 Task: Generate a new email address for this board.
Action: Mouse moved to (663, 197)
Screenshot: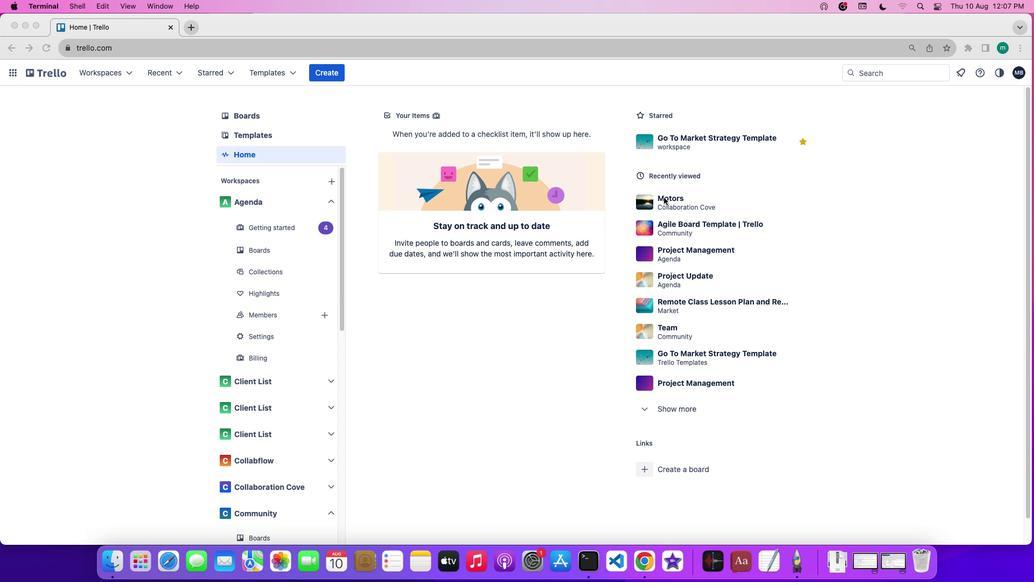 
Action: Mouse pressed left at (663, 197)
Screenshot: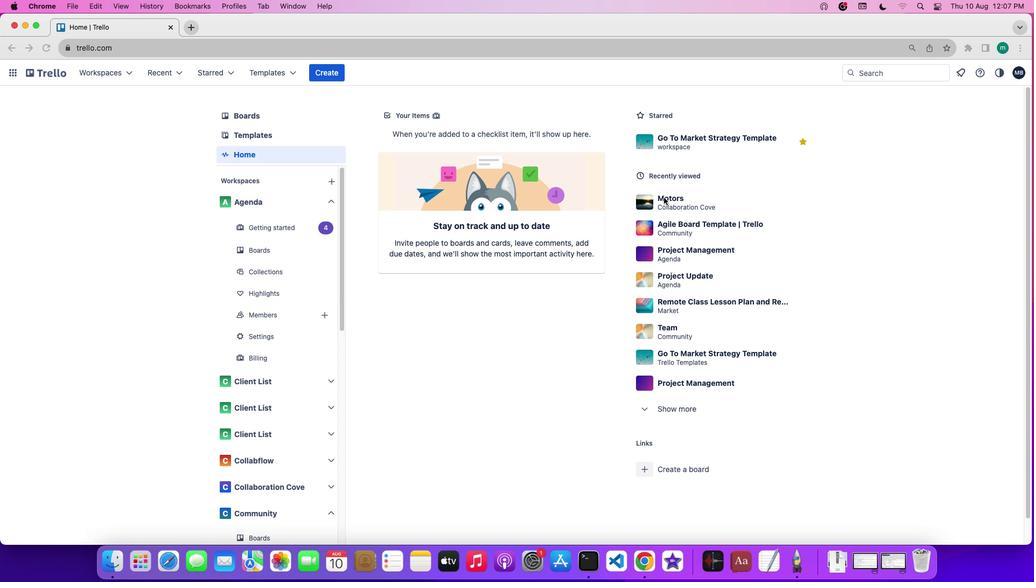 
Action: Mouse pressed left at (663, 197)
Screenshot: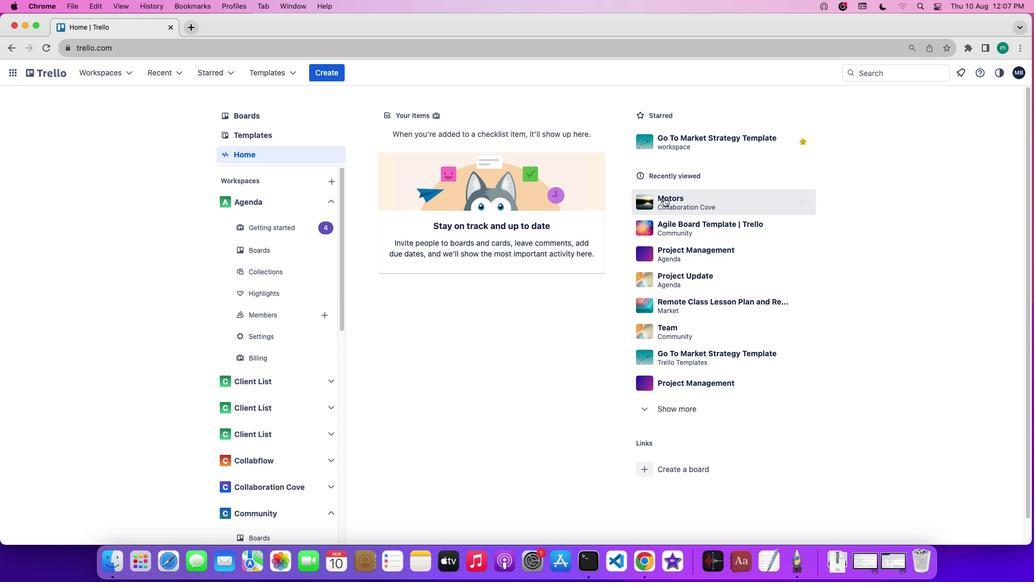 
Action: Mouse moved to (916, 223)
Screenshot: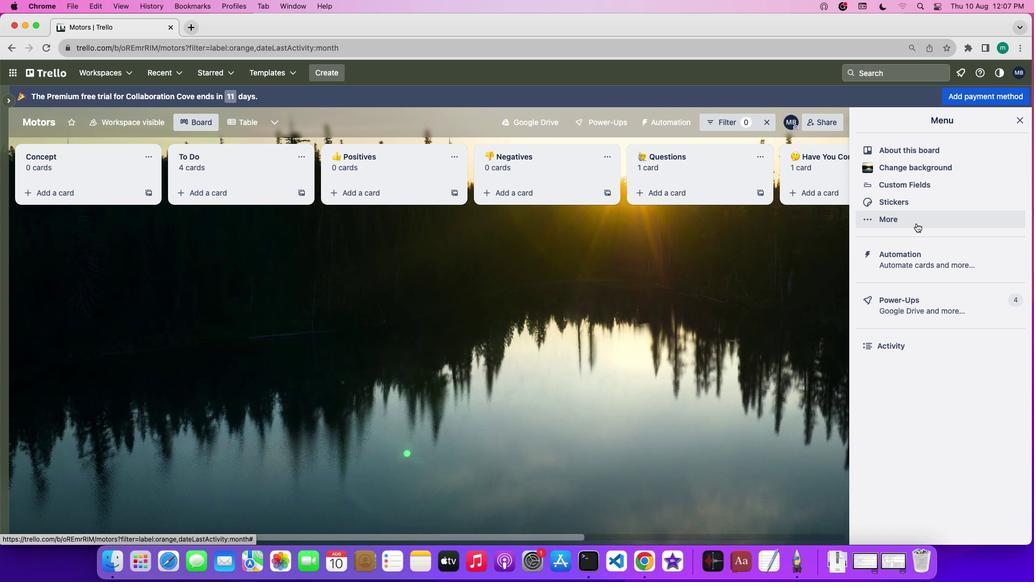 
Action: Mouse pressed left at (916, 223)
Screenshot: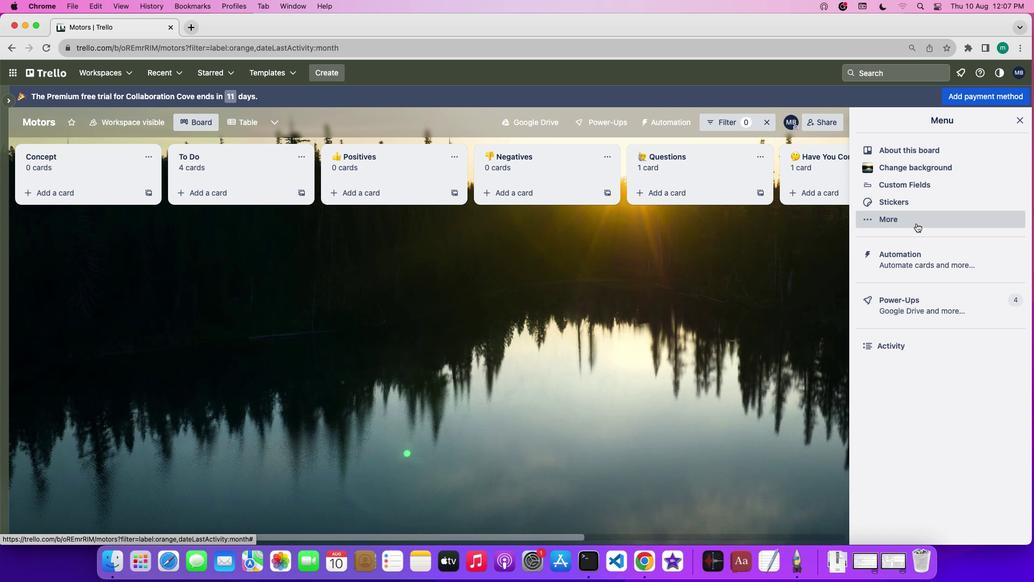 
Action: Mouse moved to (917, 234)
Screenshot: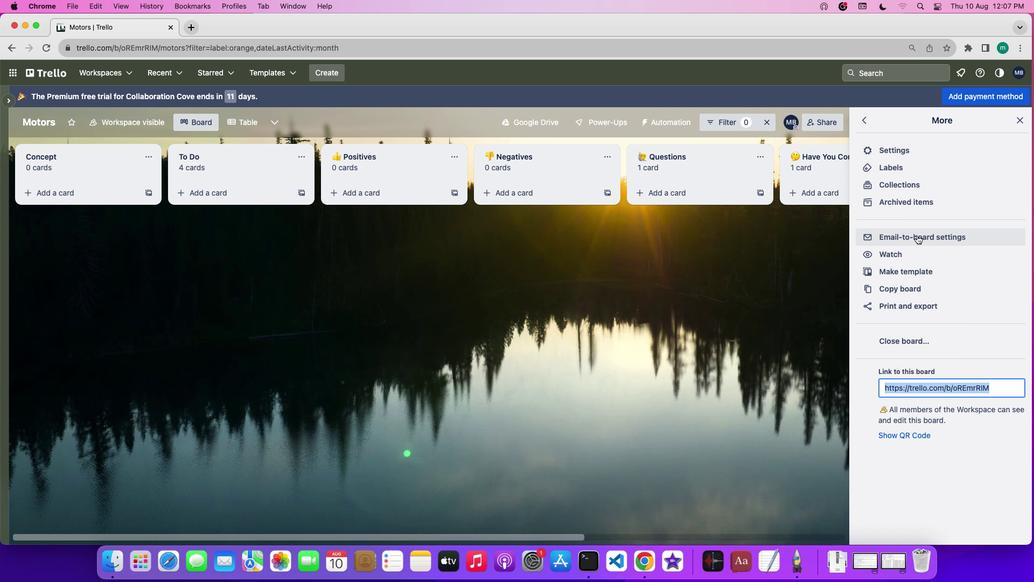 
Action: Mouse pressed left at (917, 234)
Screenshot: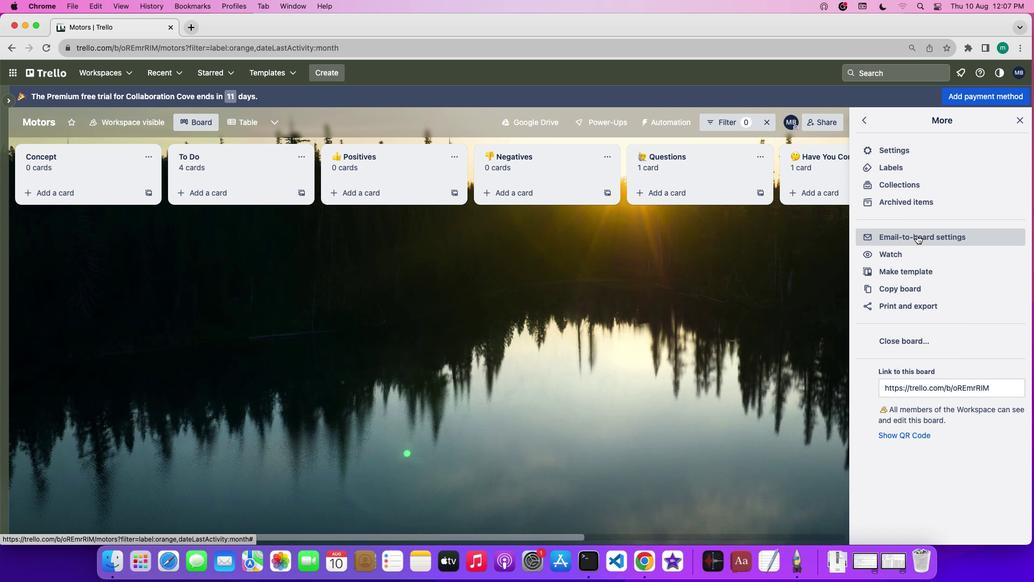 
Action: Mouse moved to (921, 322)
Screenshot: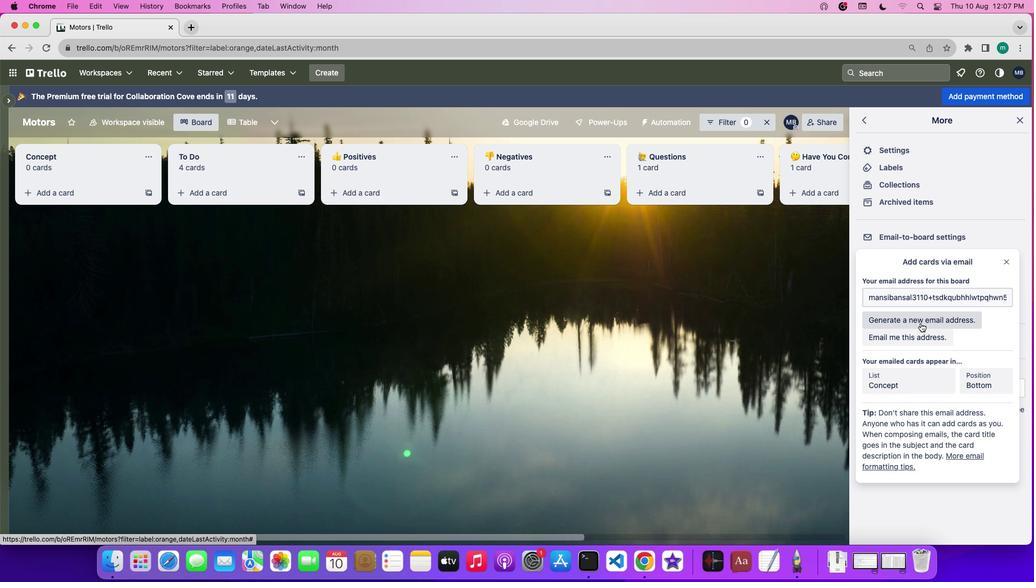 
Action: Mouse pressed left at (921, 322)
Screenshot: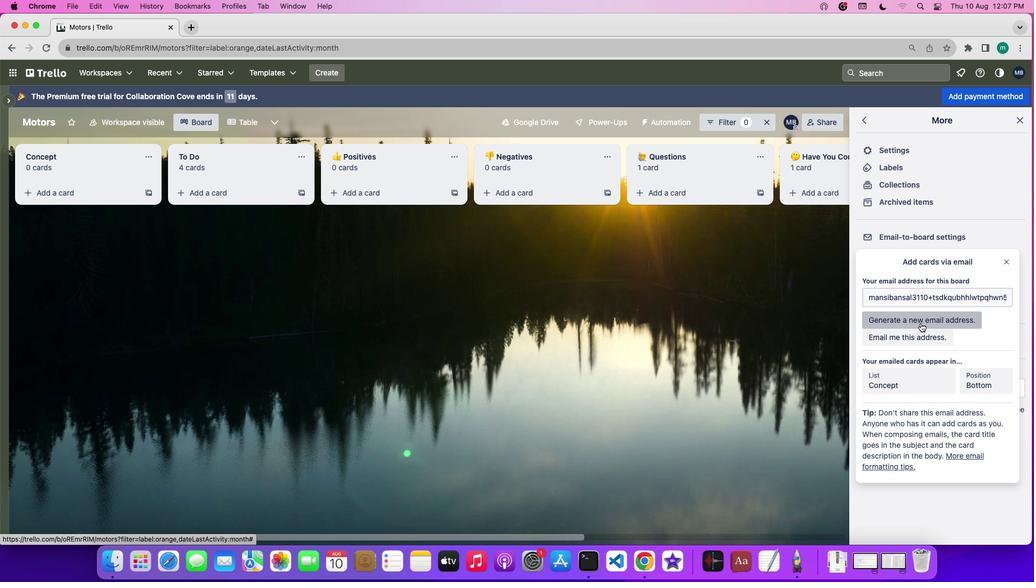
Action: Mouse moved to (924, 318)
Screenshot: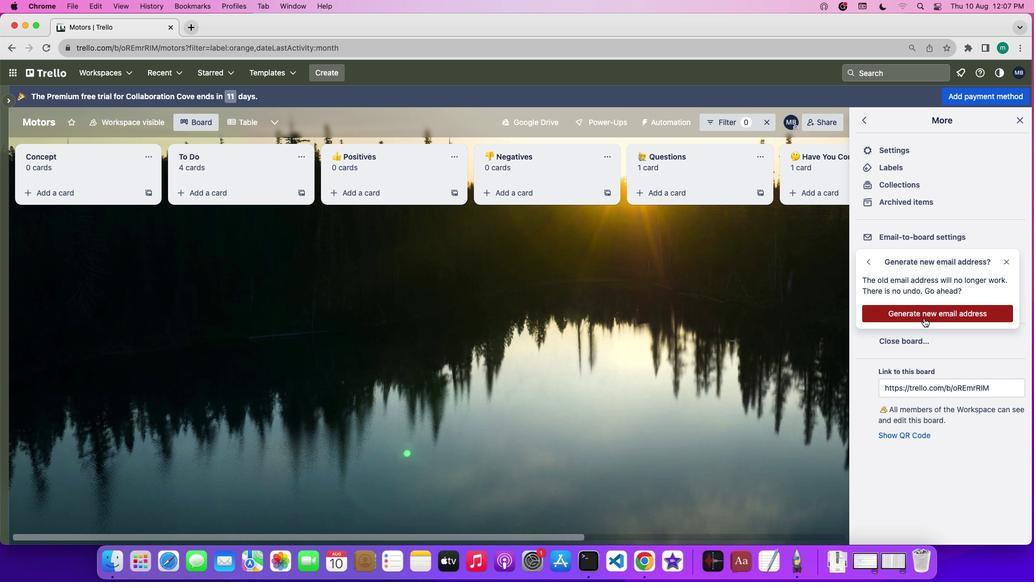 
Action: Mouse pressed left at (924, 318)
Screenshot: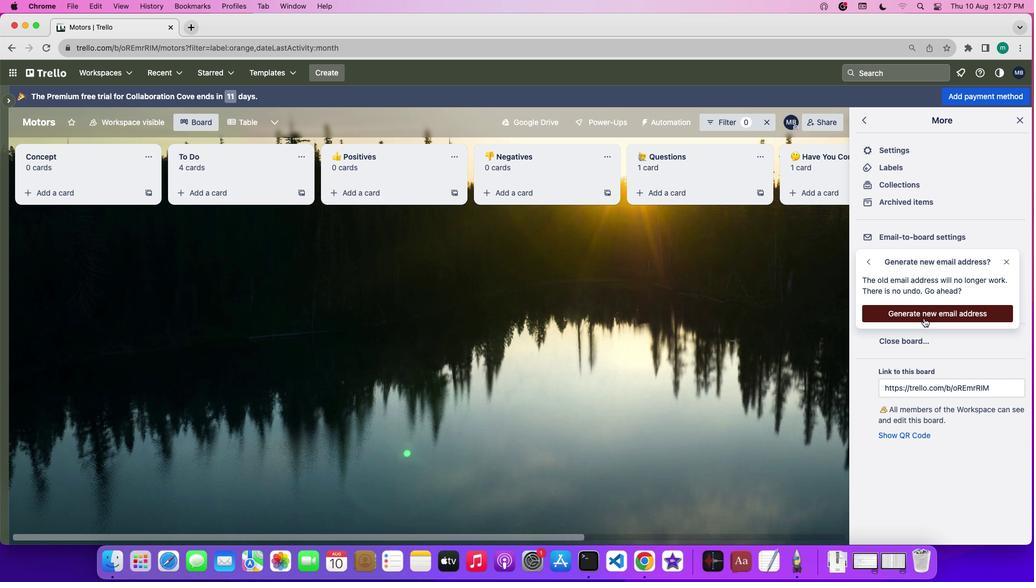 
Action: Mouse pressed left at (924, 318)
Screenshot: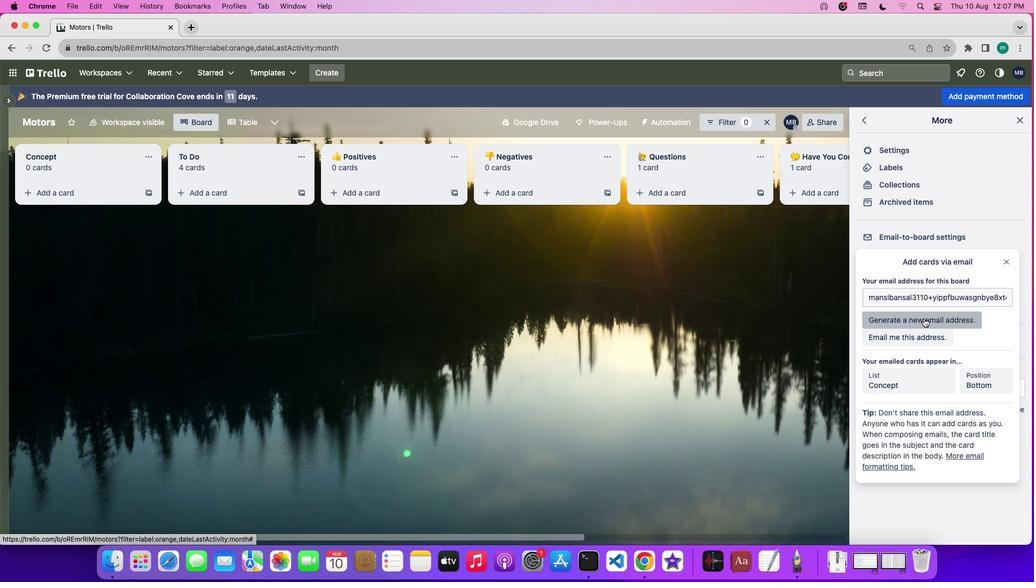 
